 Task: Add Andalou Naturals Clementine Hand Cream to the cart.
Action: Mouse moved to (705, 240)
Screenshot: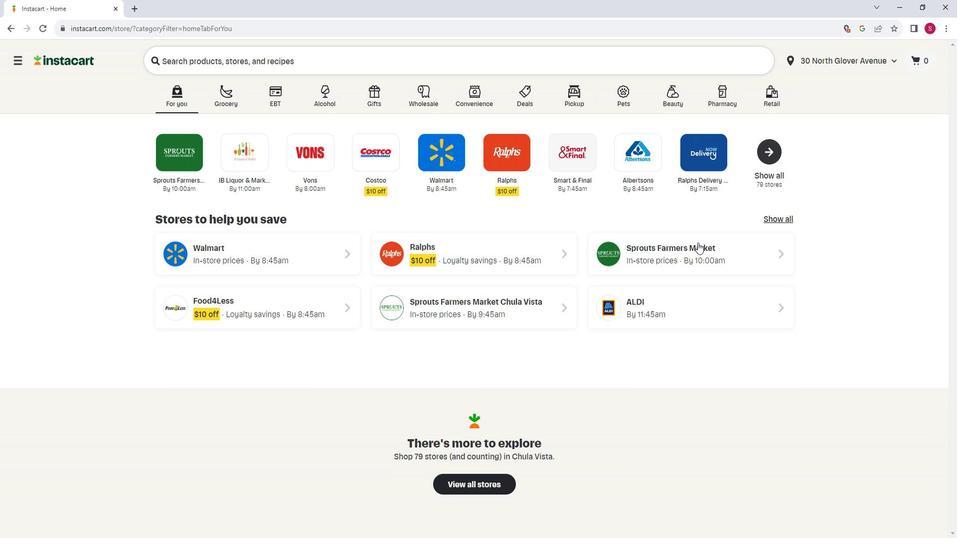 
Action: Mouse pressed left at (705, 240)
Screenshot: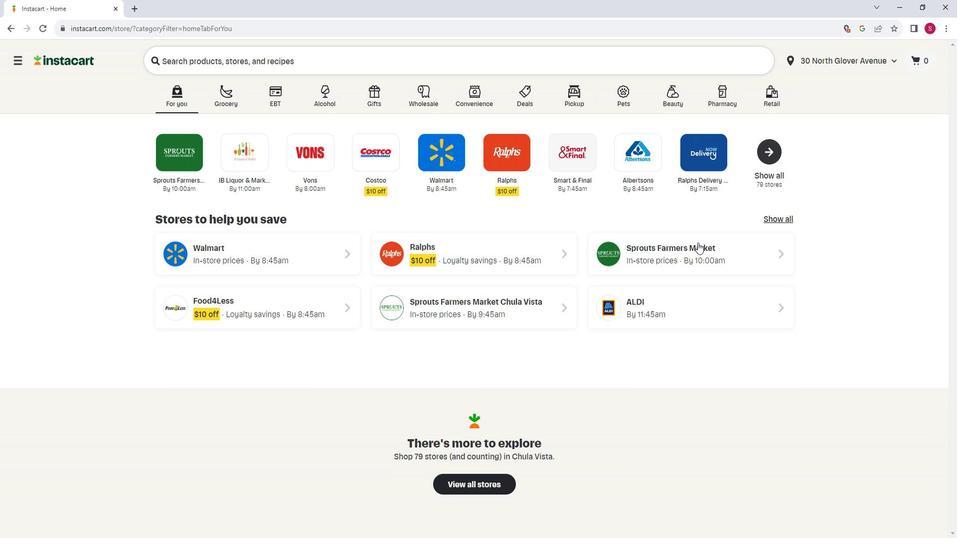
Action: Mouse moved to (97, 344)
Screenshot: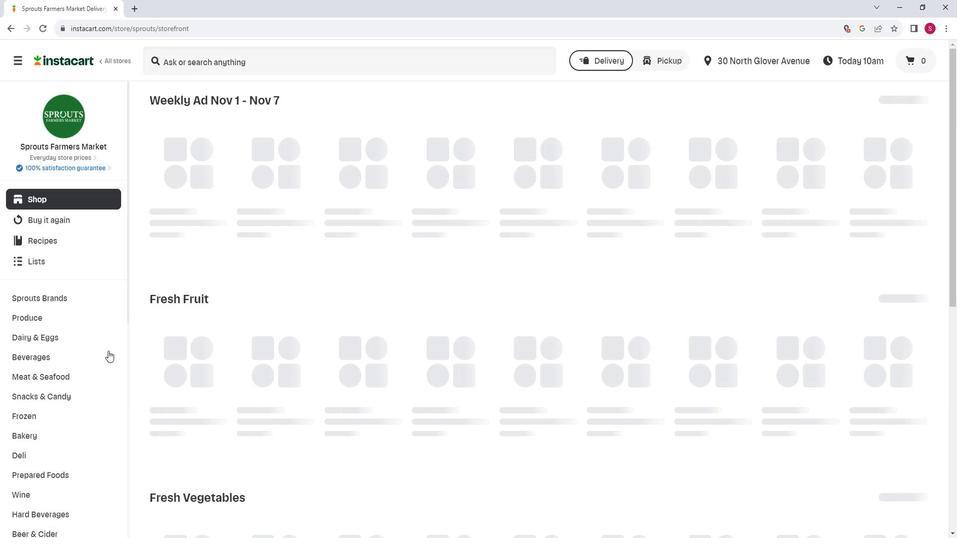 
Action: Mouse scrolled (97, 344) with delta (0, 0)
Screenshot: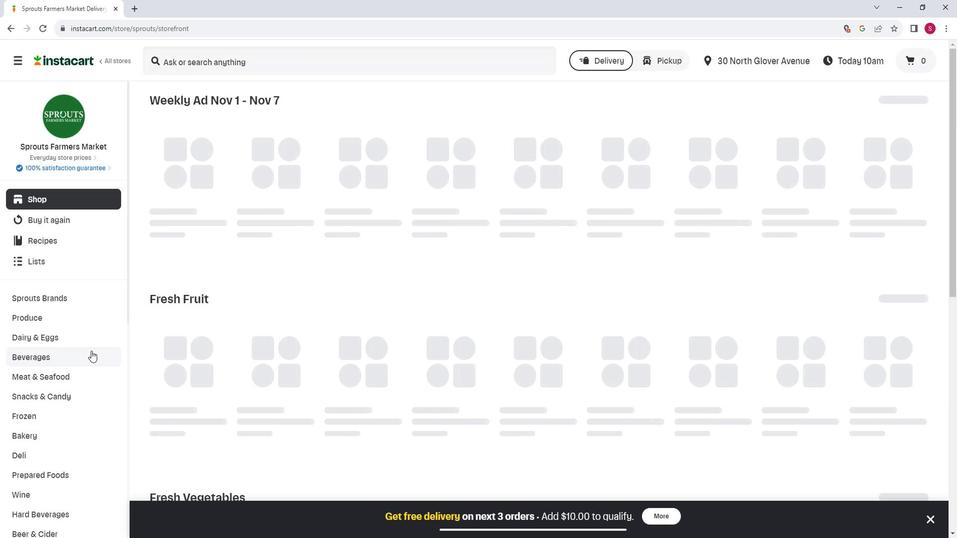 
Action: Mouse moved to (102, 337)
Screenshot: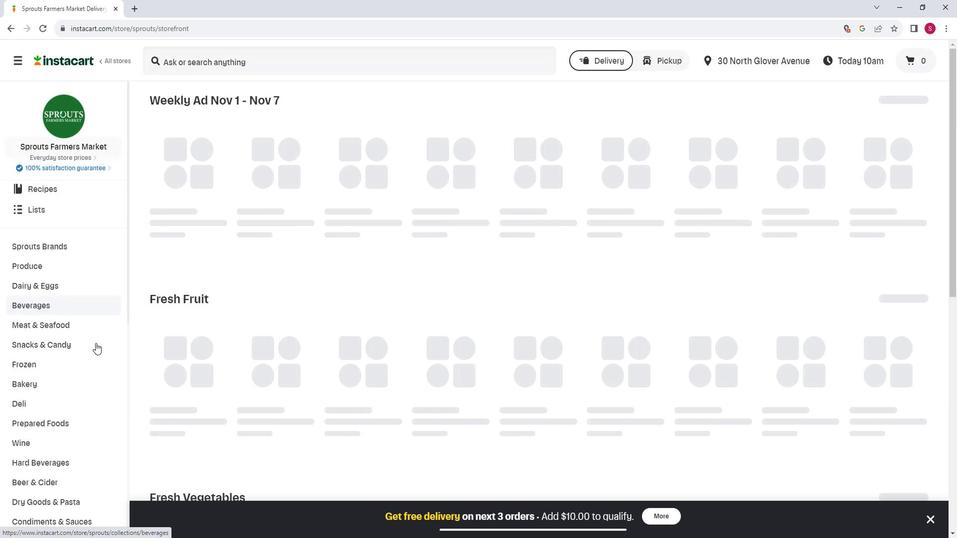
Action: Mouse scrolled (102, 336) with delta (0, 0)
Screenshot: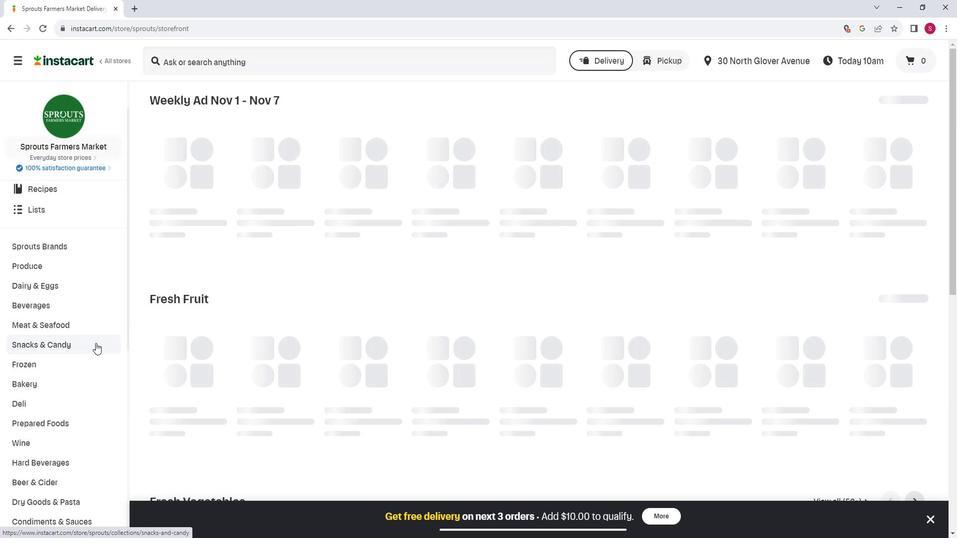 
Action: Mouse scrolled (102, 336) with delta (0, 0)
Screenshot: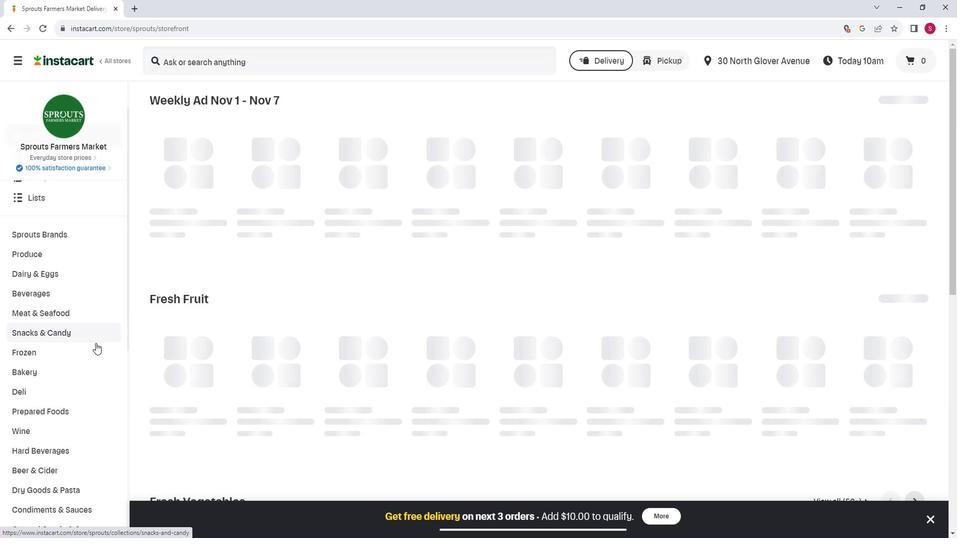 
Action: Mouse moved to (102, 336)
Screenshot: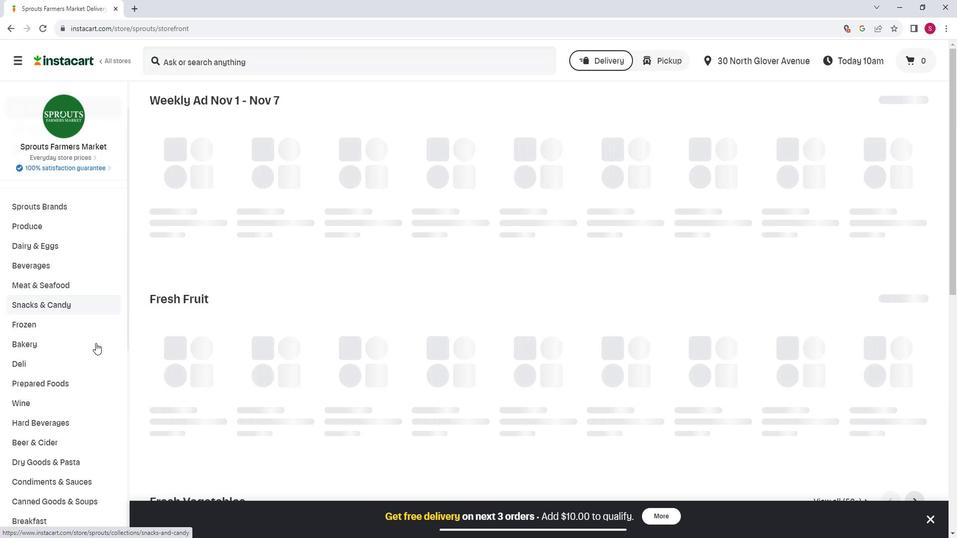 
Action: Mouse scrolled (102, 336) with delta (0, 0)
Screenshot: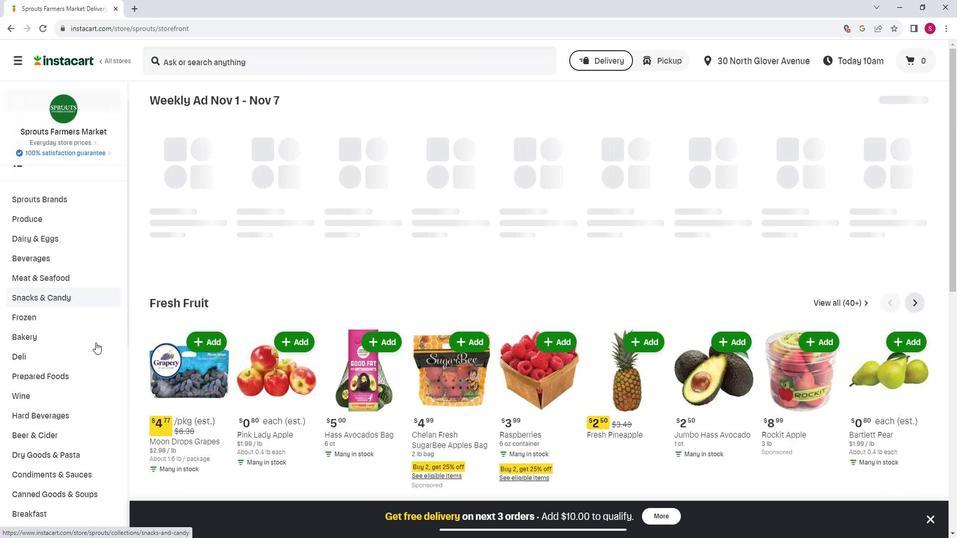 
Action: Mouse moved to (100, 340)
Screenshot: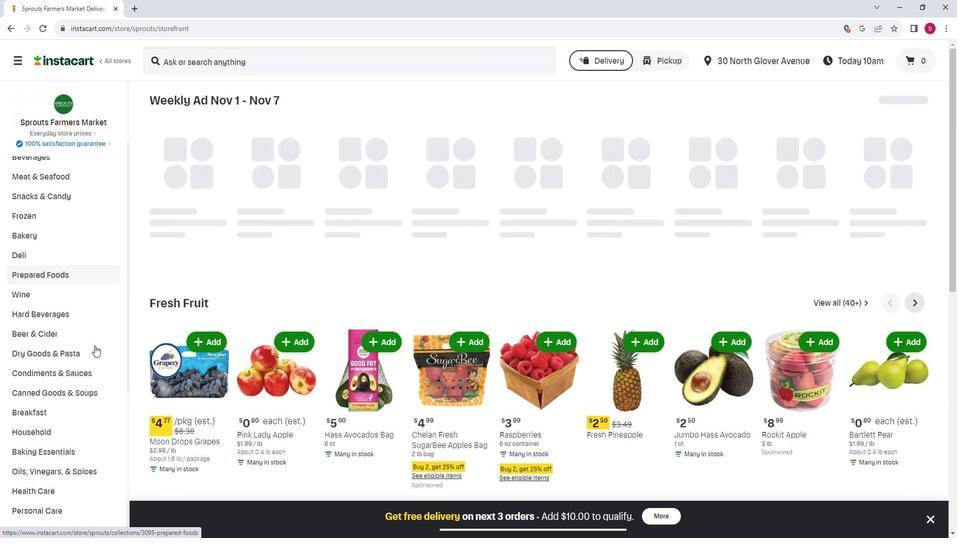 
Action: Mouse scrolled (100, 339) with delta (0, 0)
Screenshot: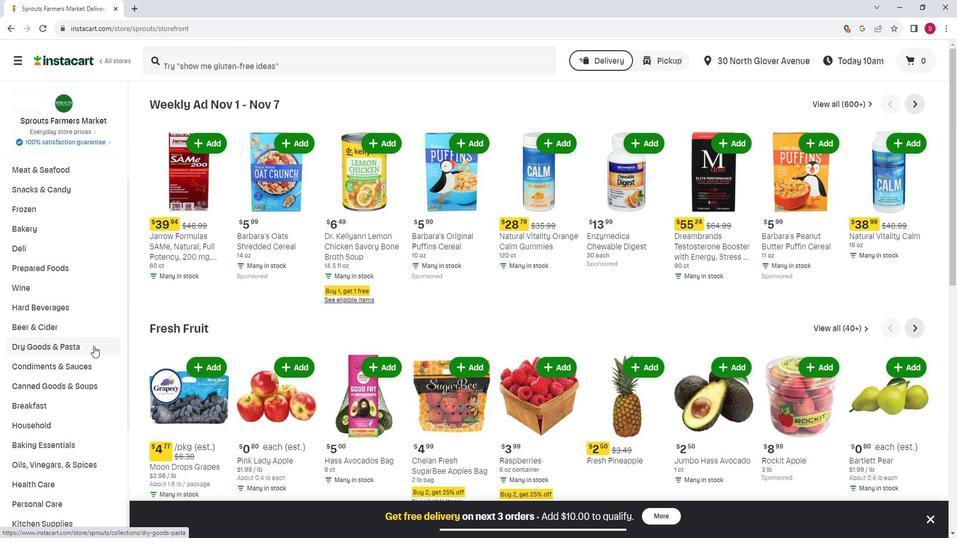 
Action: Mouse scrolled (100, 339) with delta (0, 0)
Screenshot: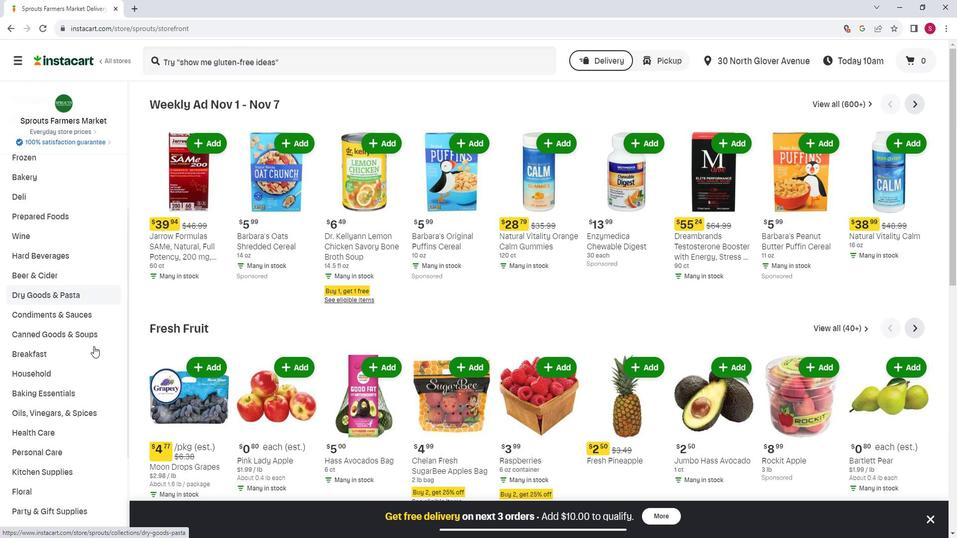
Action: Mouse moved to (82, 388)
Screenshot: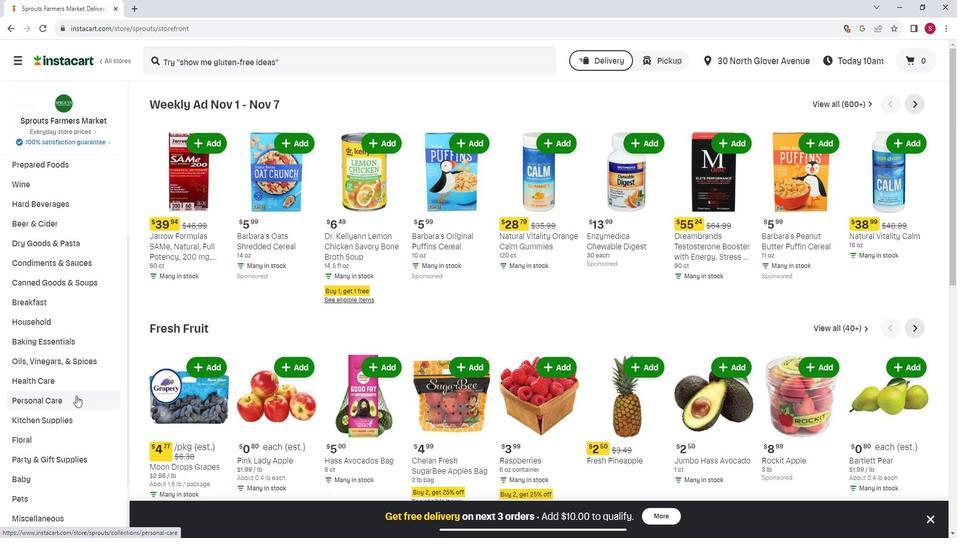 
Action: Mouse pressed left at (82, 388)
Screenshot: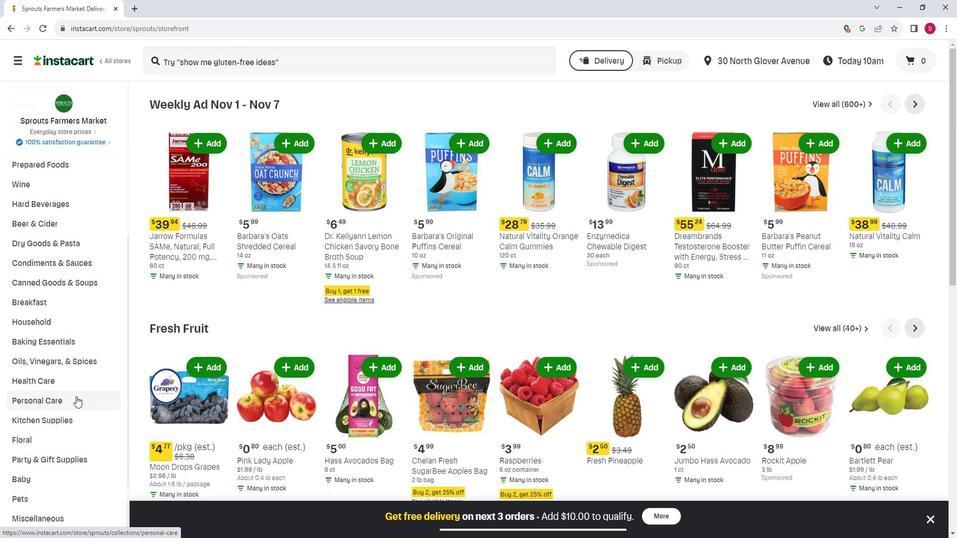 
Action: Mouse moved to (262, 132)
Screenshot: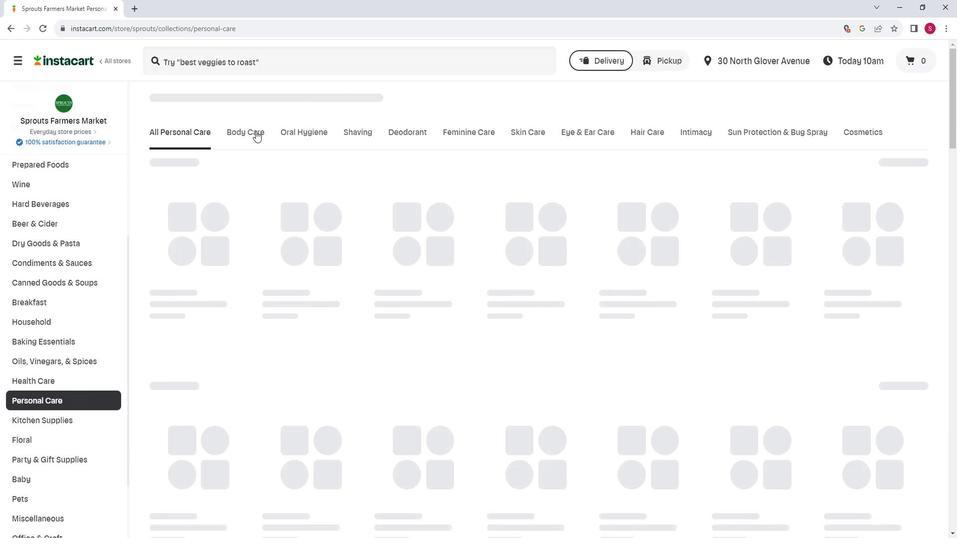 
Action: Mouse pressed left at (262, 132)
Screenshot: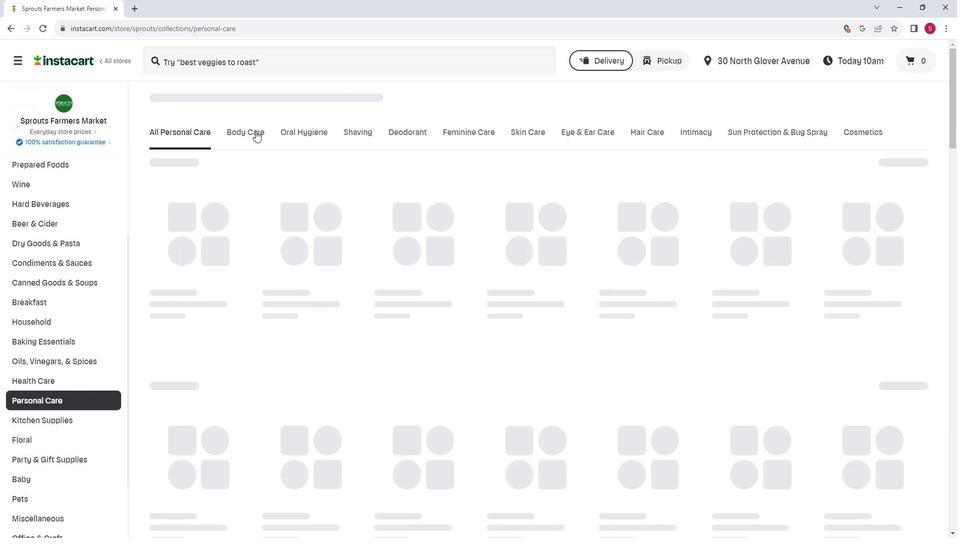 
Action: Mouse moved to (406, 167)
Screenshot: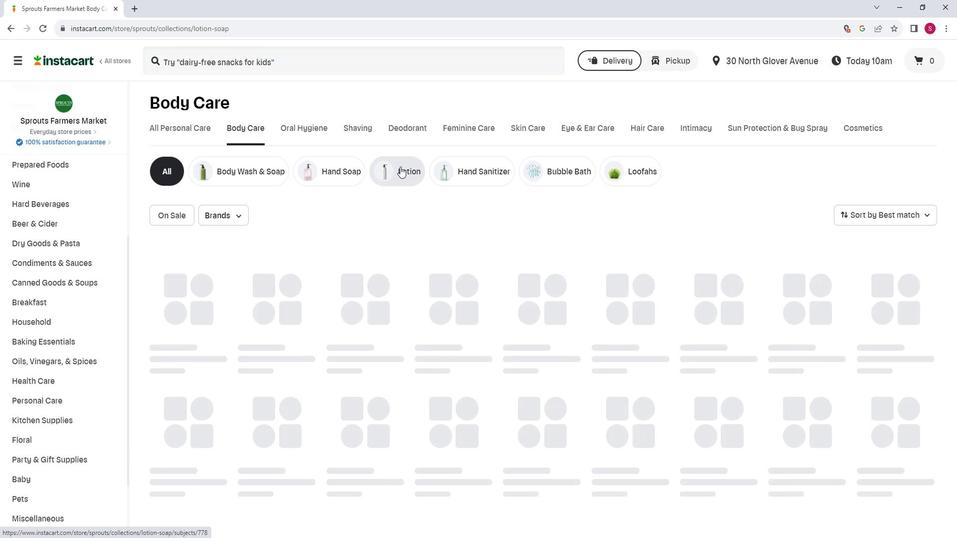 
Action: Mouse pressed left at (406, 167)
Screenshot: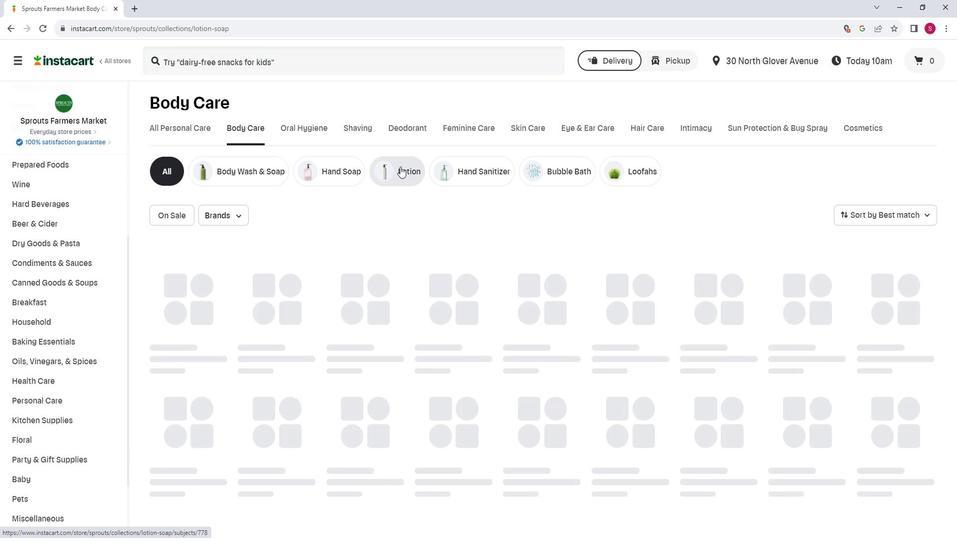
Action: Mouse moved to (231, 65)
Screenshot: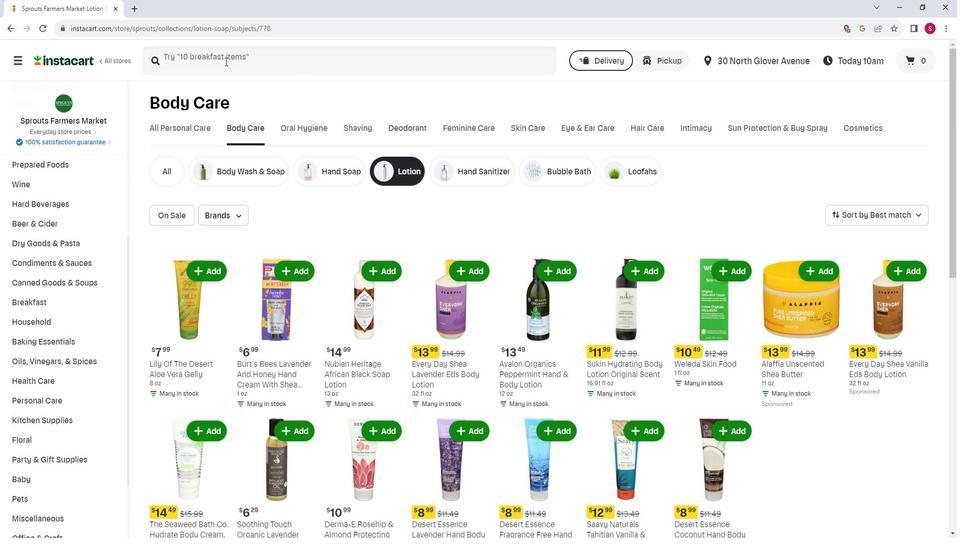 
Action: Mouse pressed left at (231, 65)
Screenshot: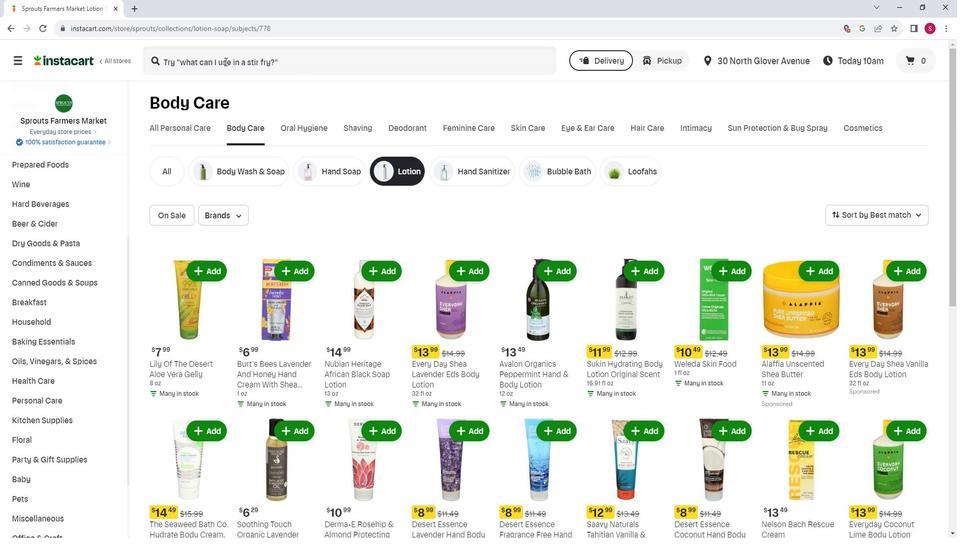 
Action: Key pressed <Key.shift>Andalou<Key.space>
Screenshot: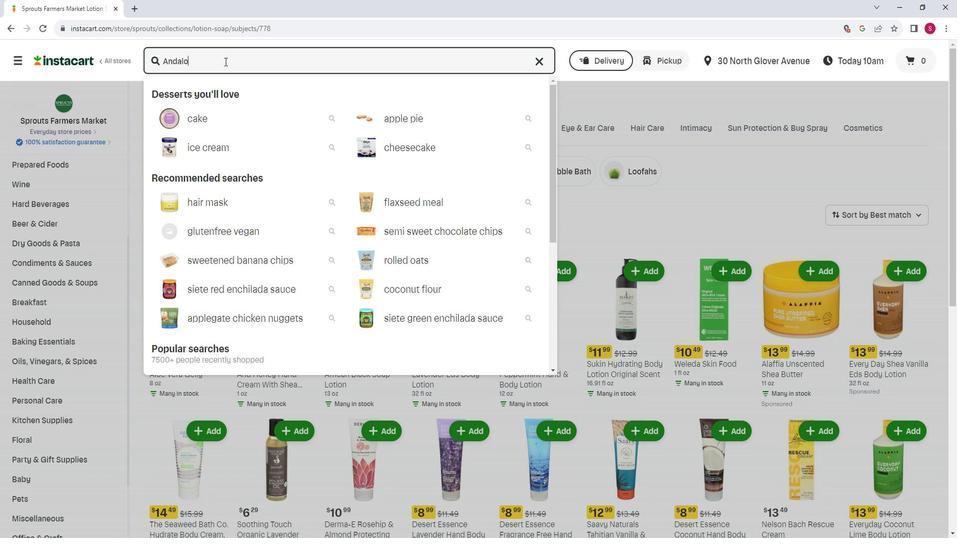 
Action: Mouse moved to (228, 59)
Screenshot: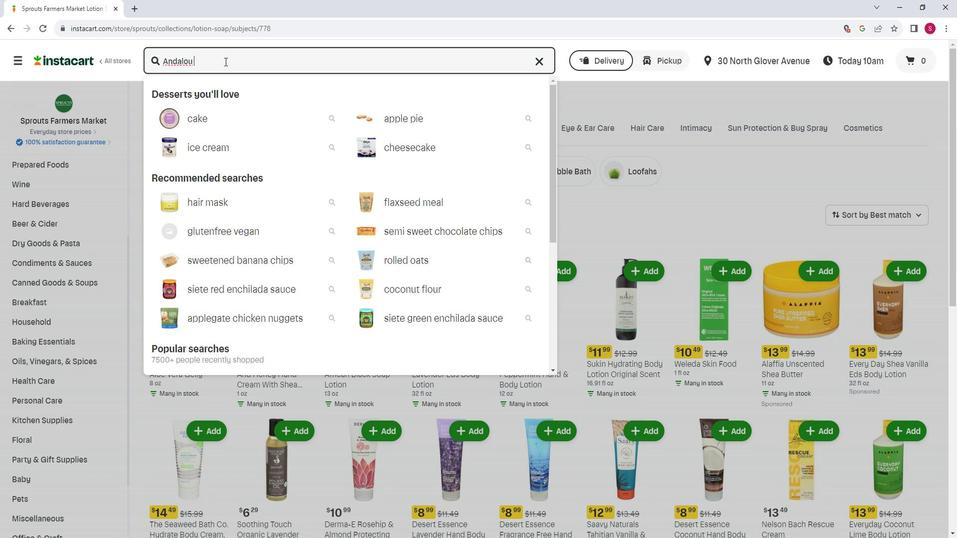 
Action: Key pressed <Key.shift>Naturals<Key.space><Key.shift>C
Screenshot: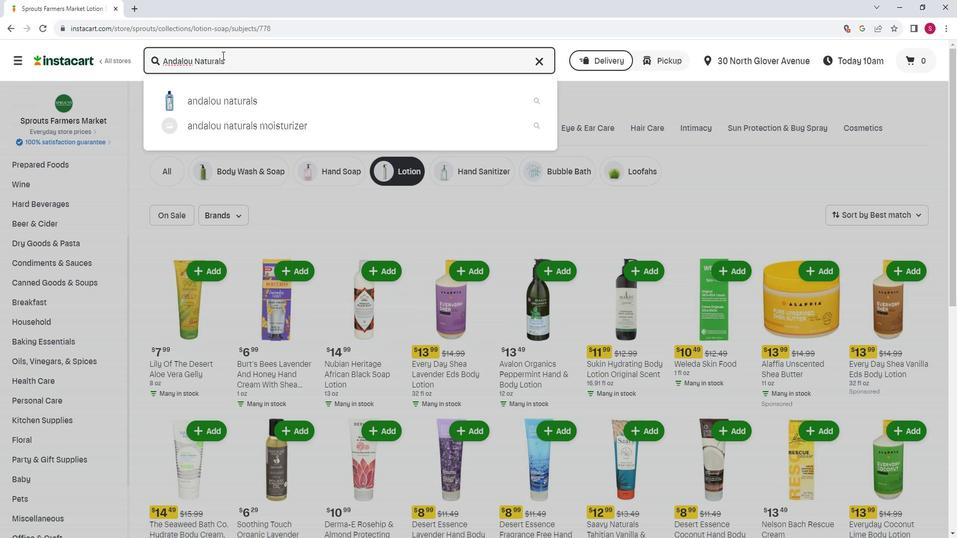 
Action: Mouse moved to (226, 52)
Screenshot: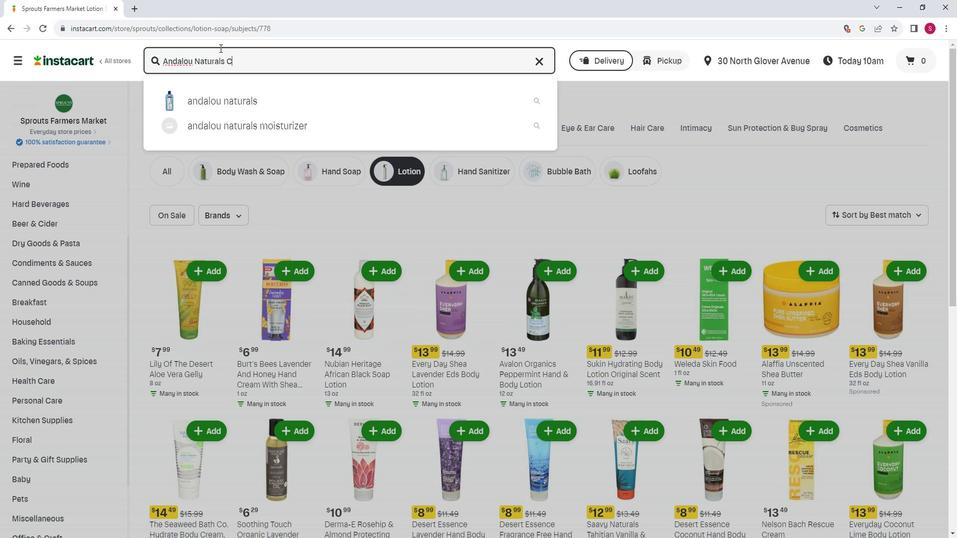 
Action: Key pressed lementine<Key.space><Key.shift>Hand<Key.space><Key.shift>Cream<Key.space><Key.enter>
Screenshot: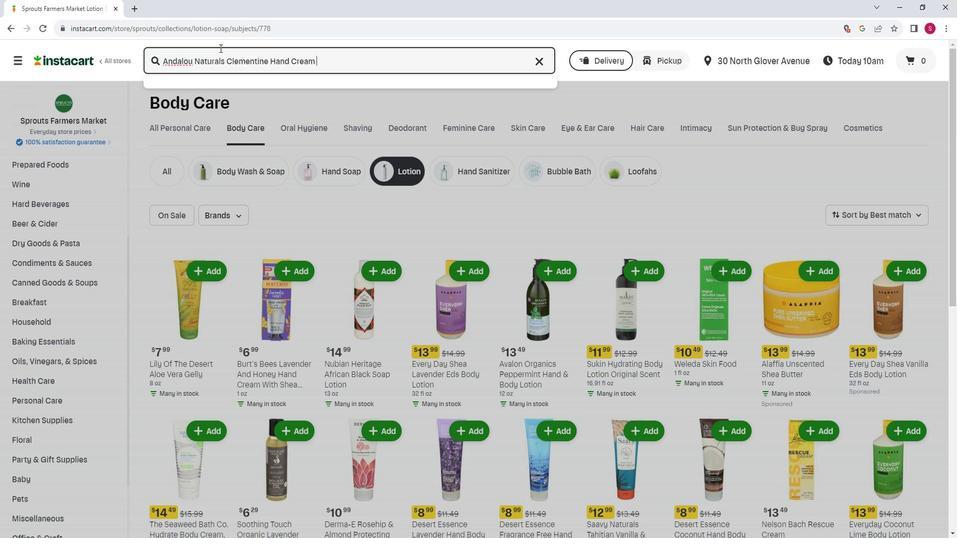 
Action: Mouse moved to (473, 204)
Screenshot: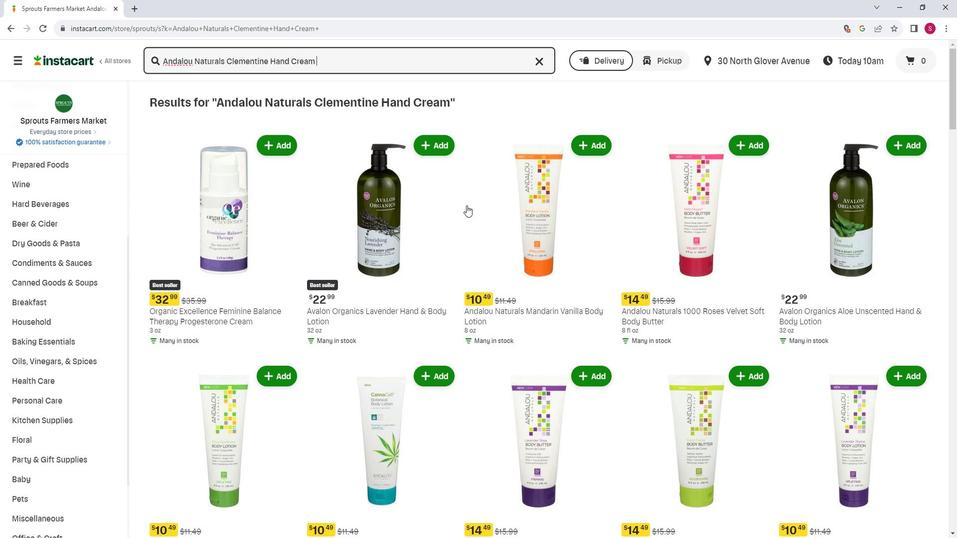 
Action: Mouse scrolled (473, 203) with delta (0, 0)
Screenshot: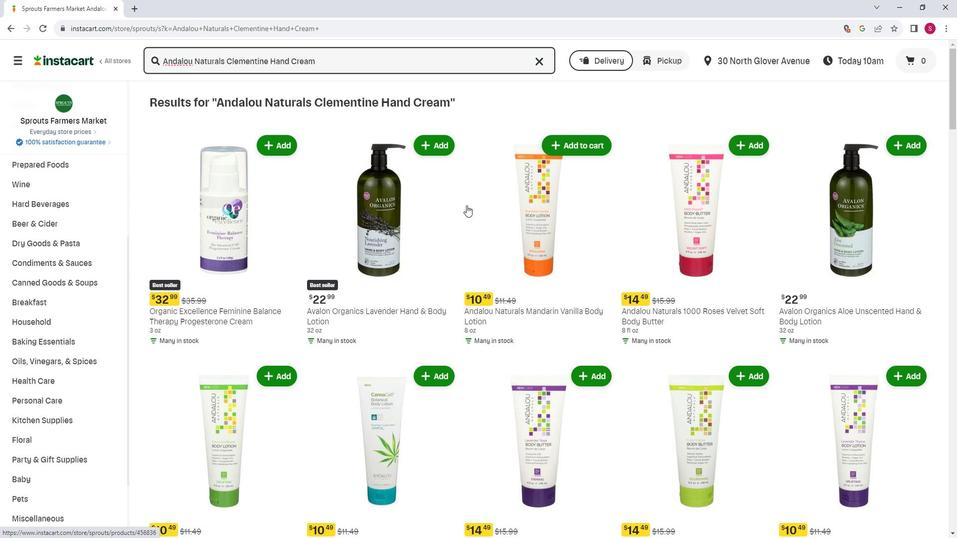 
Action: Mouse scrolled (473, 203) with delta (0, 0)
Screenshot: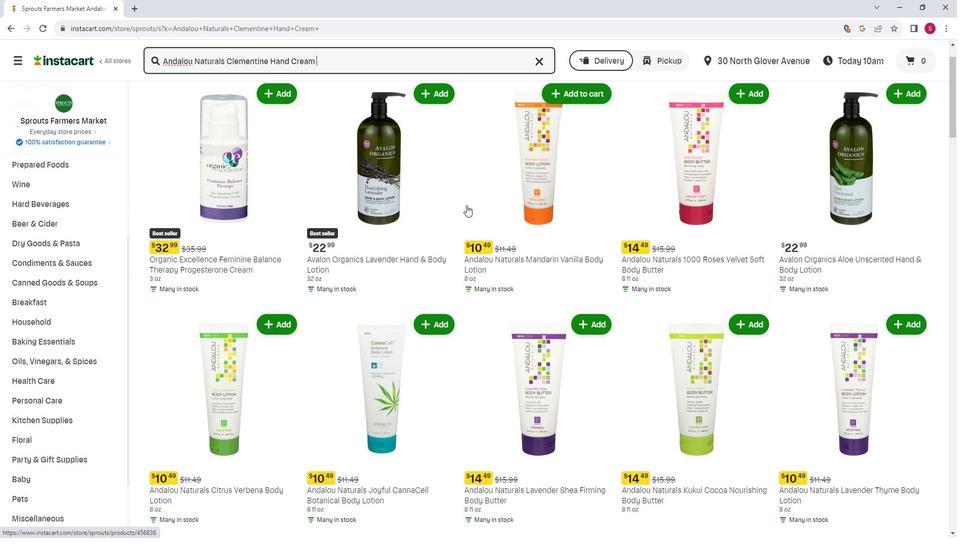 
Action: Mouse scrolled (473, 203) with delta (0, 0)
Screenshot: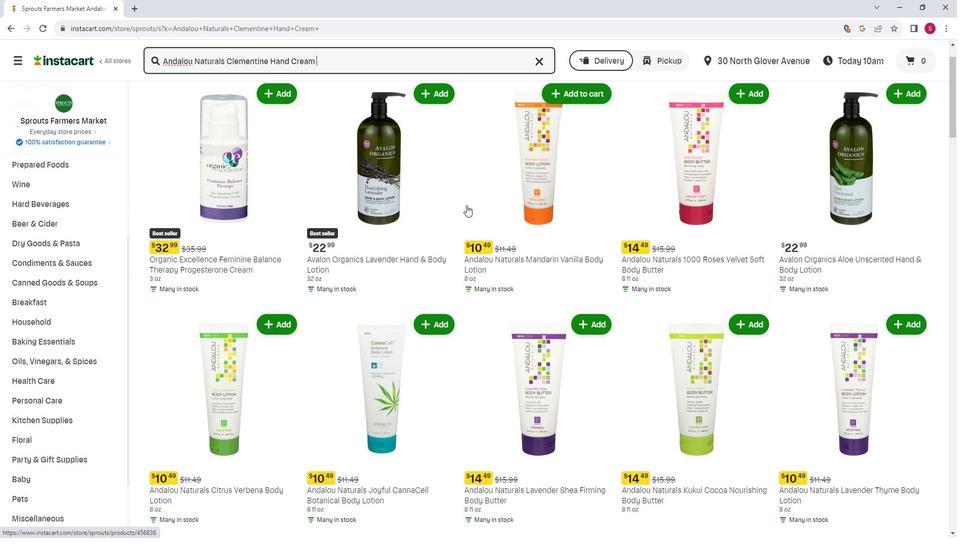 
Action: Mouse moved to (475, 232)
Screenshot: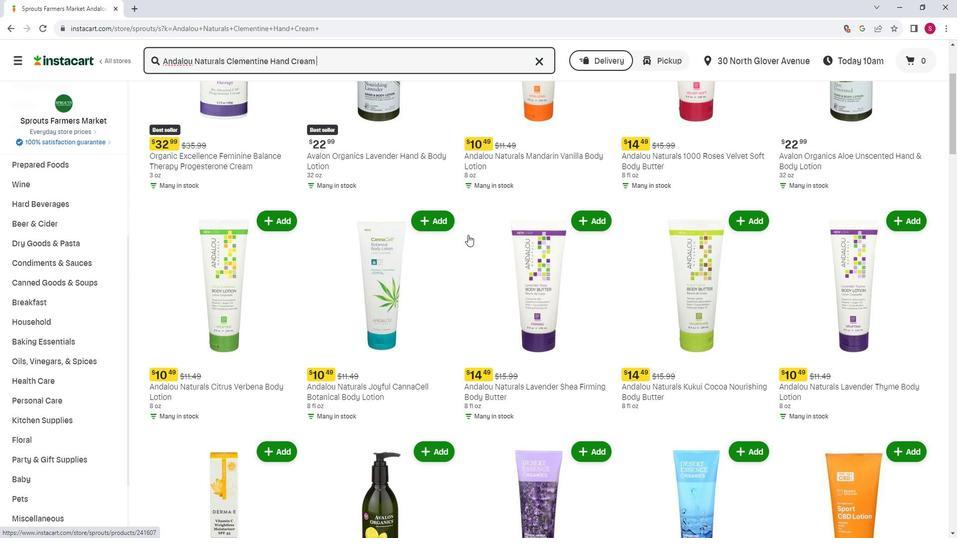 
Action: Mouse scrolled (475, 232) with delta (0, 0)
Screenshot: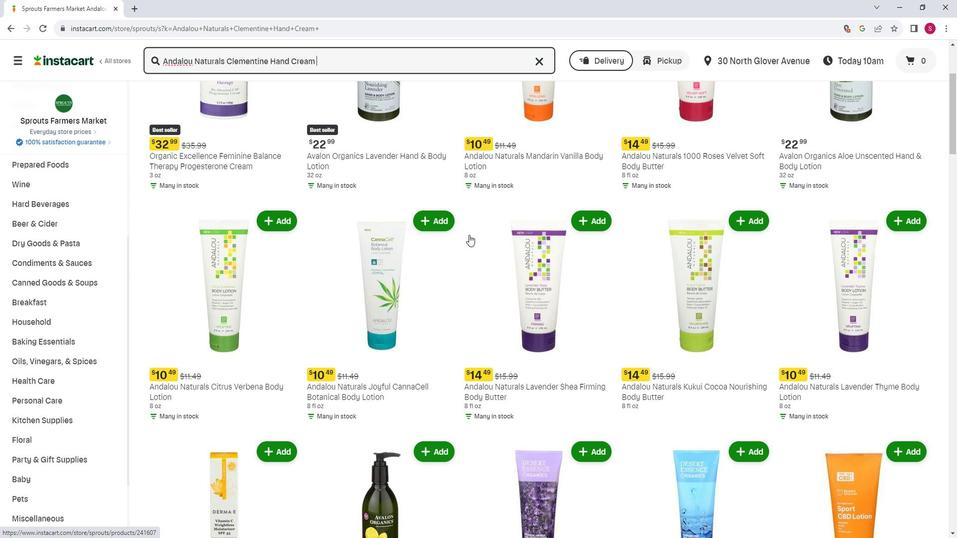 
Action: Mouse moved to (475, 228)
Screenshot: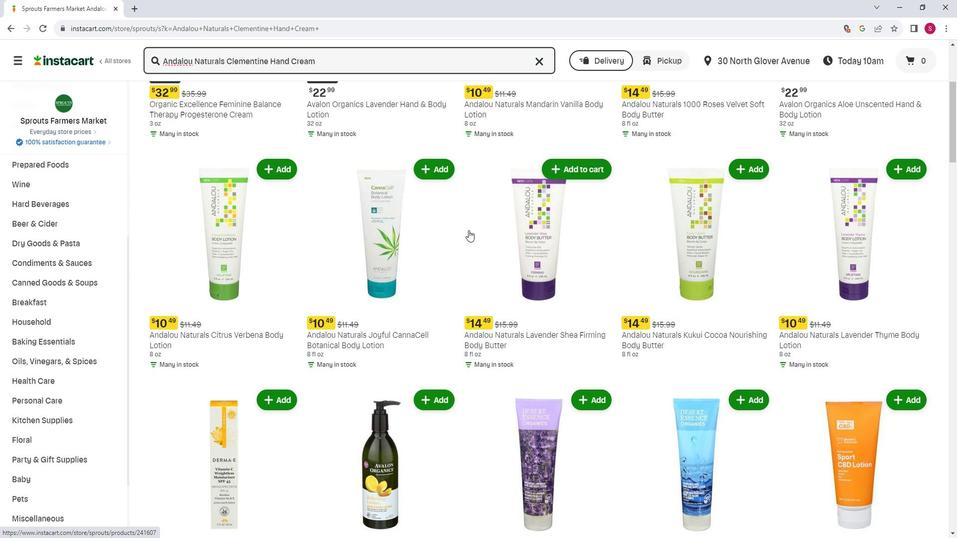 
Action: Mouse scrolled (475, 227) with delta (0, 0)
Screenshot: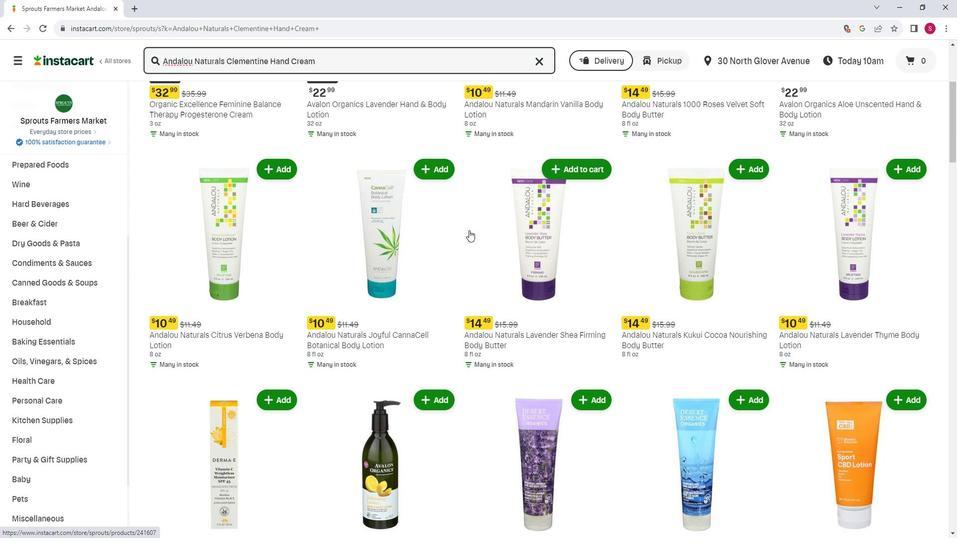 
Action: Mouse moved to (476, 228)
Screenshot: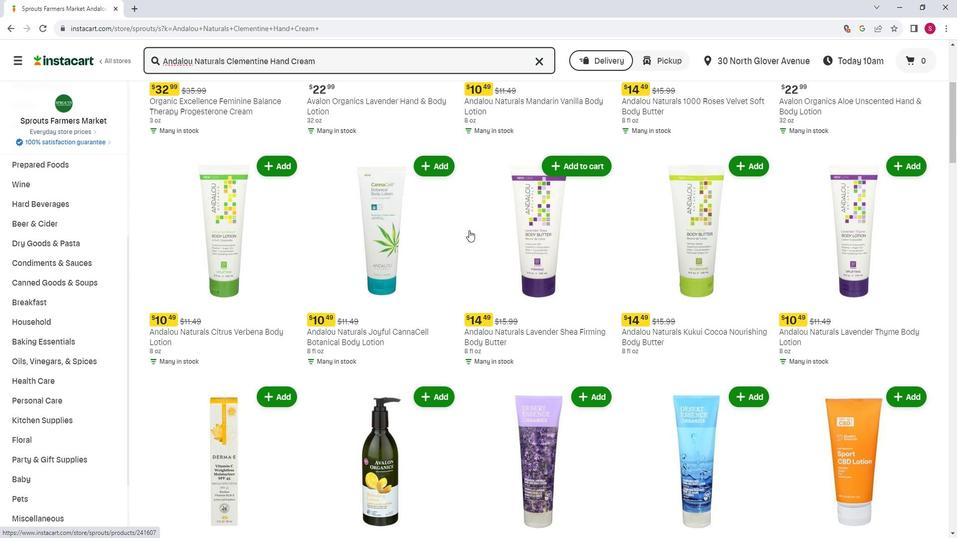 
Action: Mouse scrolled (476, 228) with delta (0, 0)
Screenshot: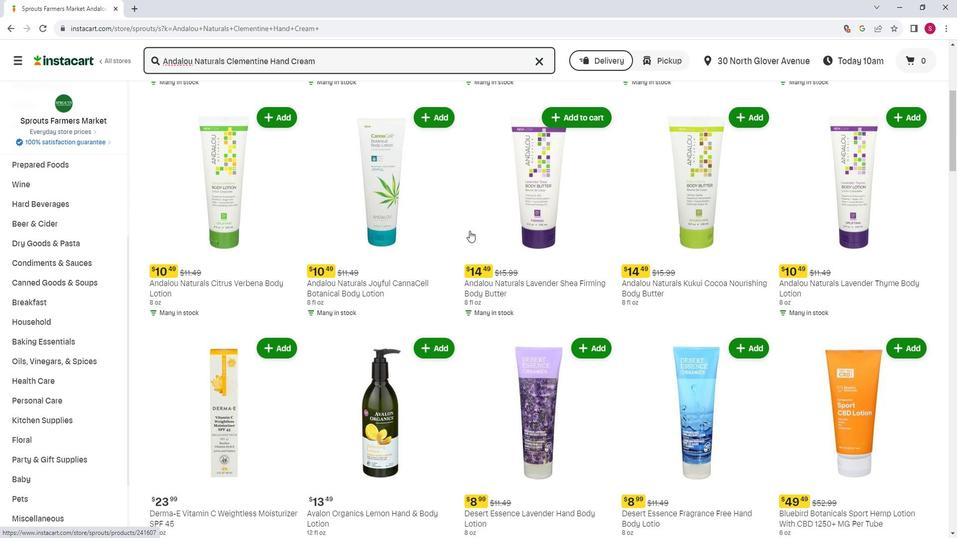 
Action: Mouse moved to (467, 231)
Screenshot: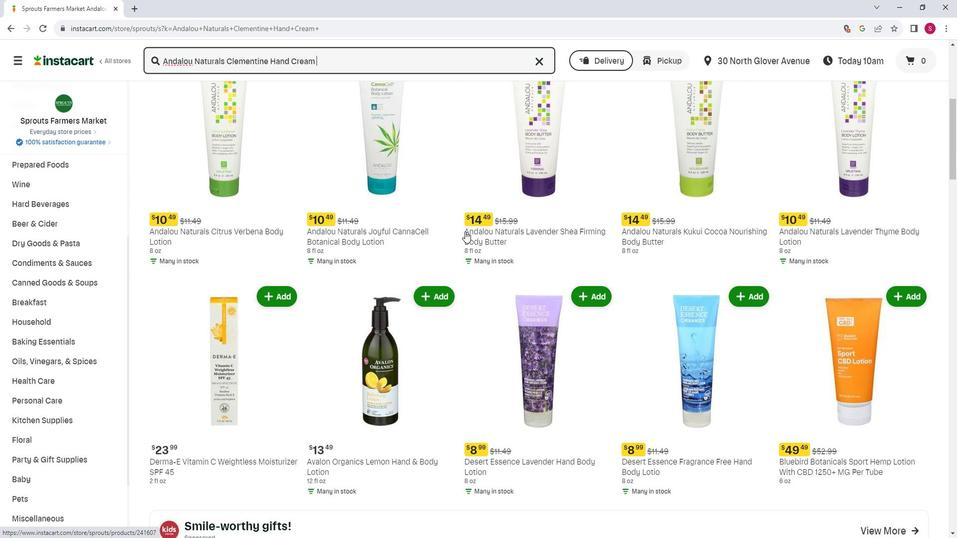 
Action: Mouse scrolled (467, 230) with delta (0, 0)
Screenshot: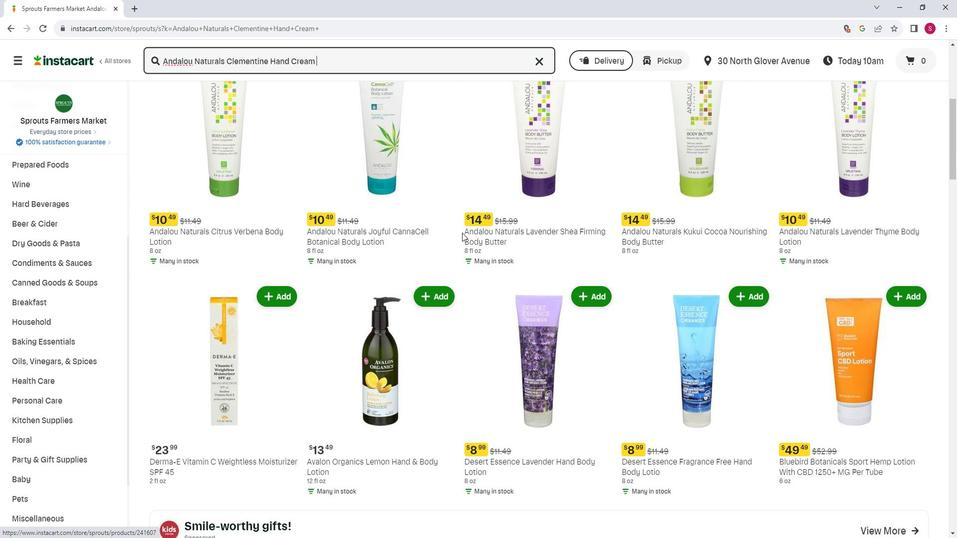 
Action: Mouse moved to (467, 248)
Screenshot: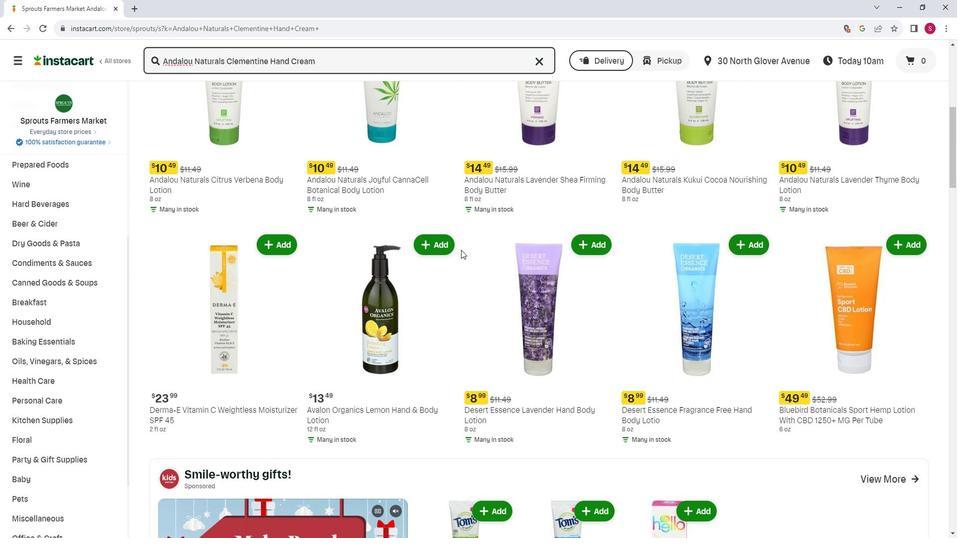 
Action: Mouse scrolled (467, 248) with delta (0, 0)
Screenshot: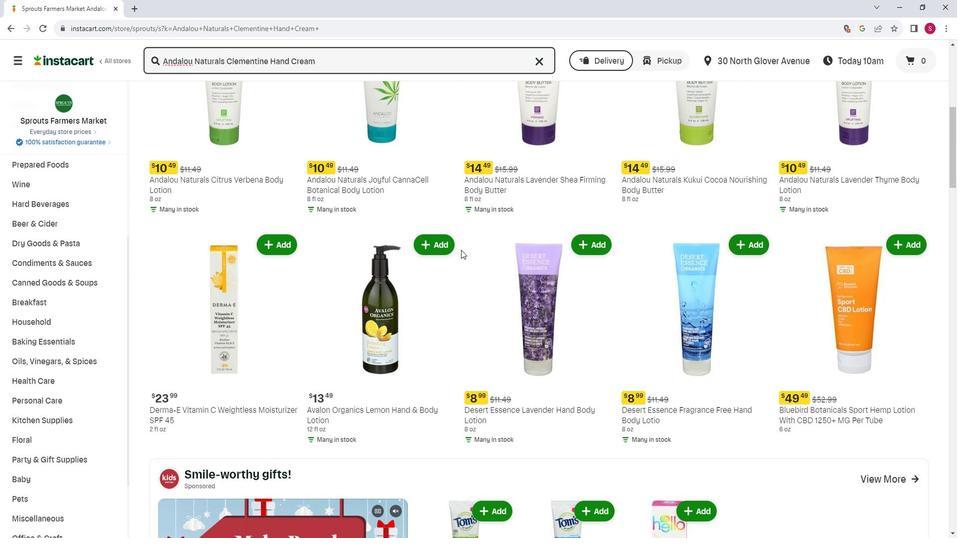 
Action: Mouse moved to (468, 250)
Screenshot: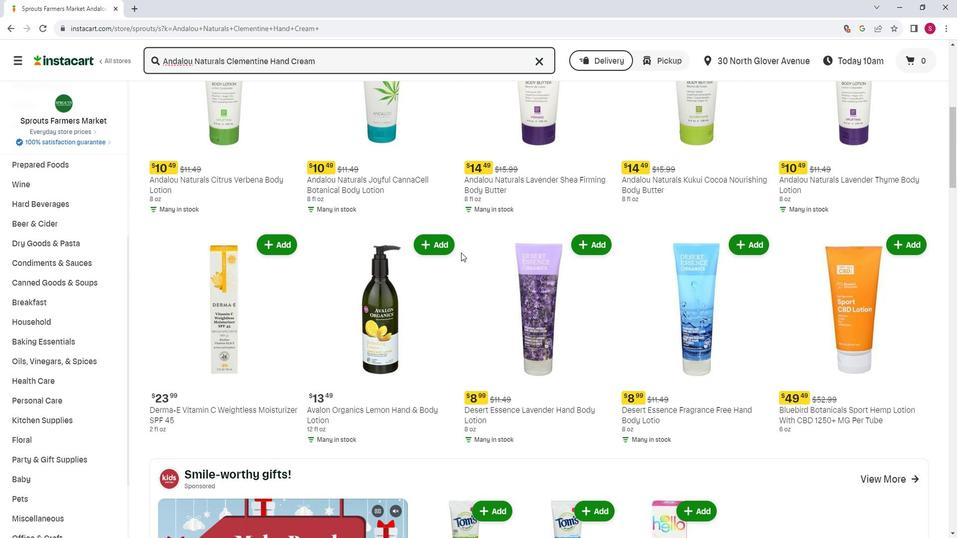 
Action: Mouse scrolled (468, 250) with delta (0, 0)
Screenshot: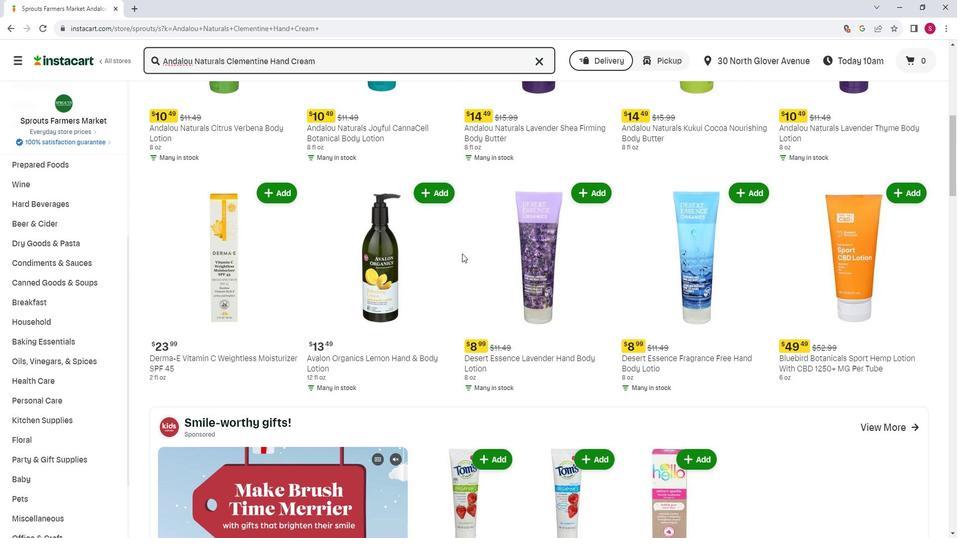 
Action: Mouse moved to (469, 251)
Screenshot: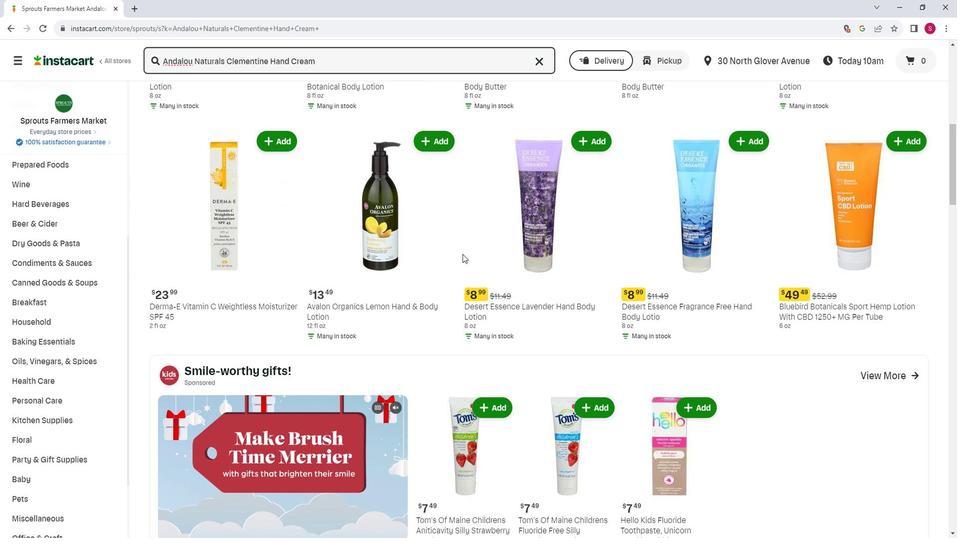 
Action: Mouse scrolled (469, 250) with delta (0, 0)
Screenshot: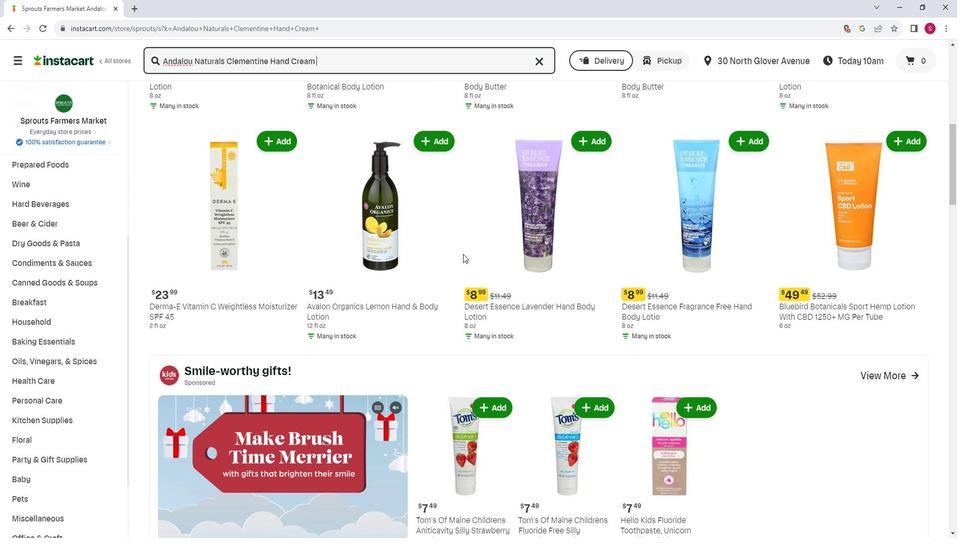 
Action: Mouse scrolled (469, 250) with delta (0, 0)
Screenshot: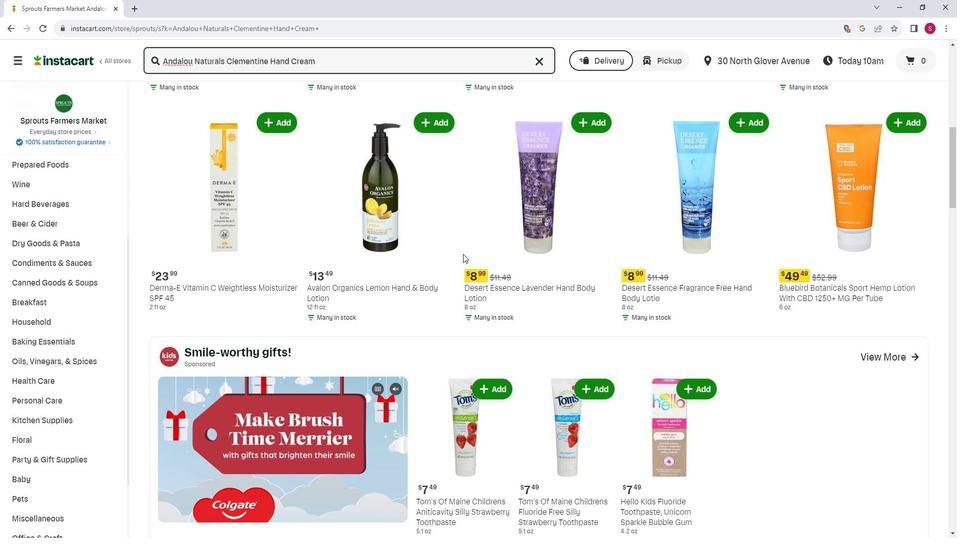 
Action: Mouse scrolled (469, 250) with delta (0, 0)
Screenshot: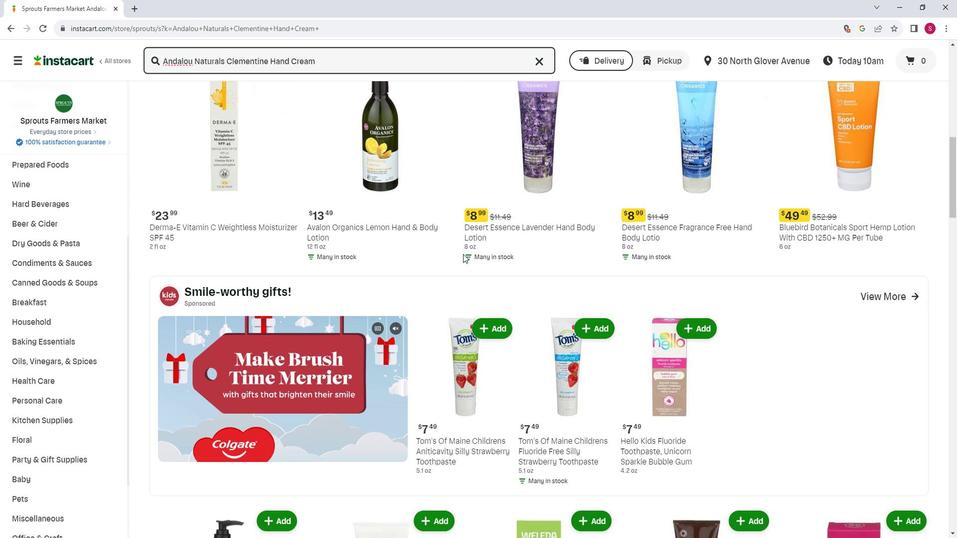 
Action: Mouse scrolled (469, 250) with delta (0, 0)
Screenshot: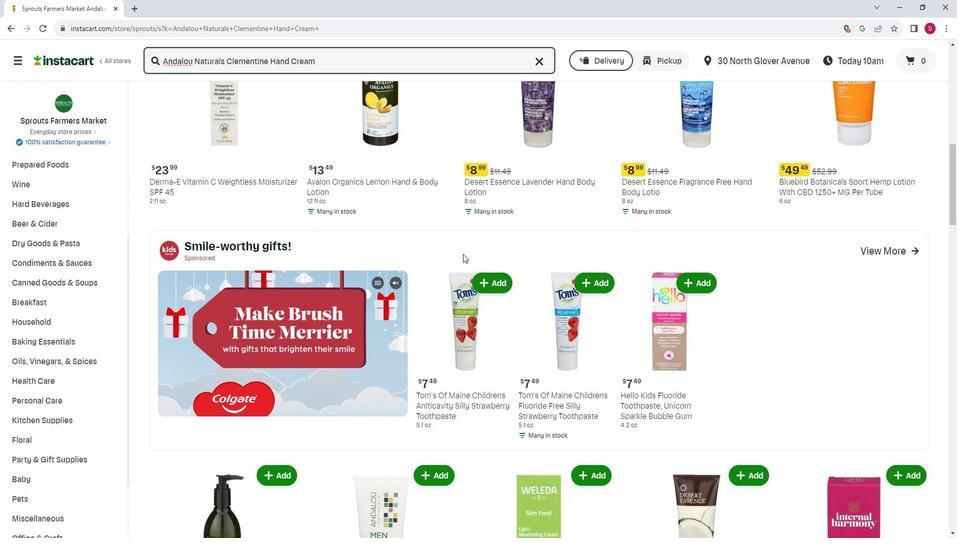 
Action: Mouse scrolled (469, 250) with delta (0, 0)
Screenshot: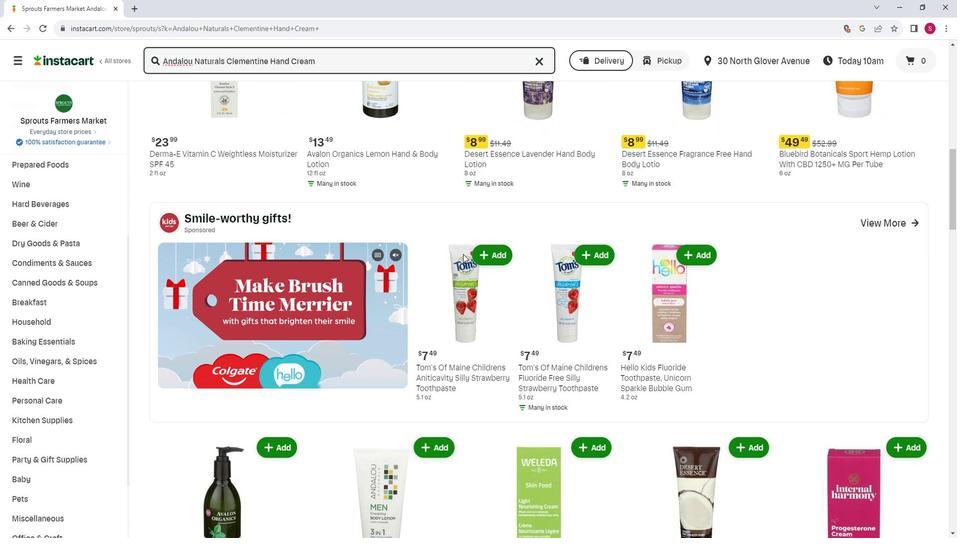 
Action: Mouse scrolled (469, 250) with delta (0, 0)
Screenshot: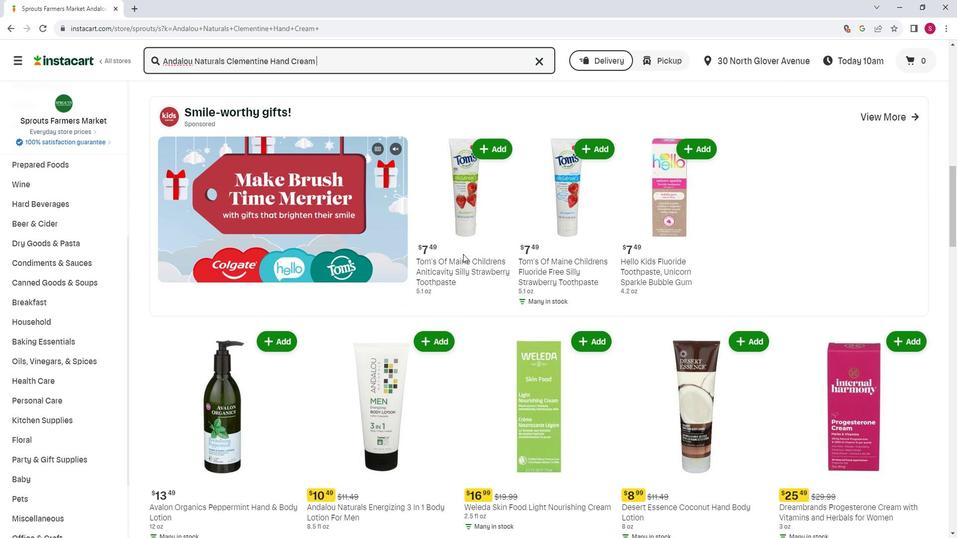 
Action: Mouse moved to (468, 251)
Screenshot: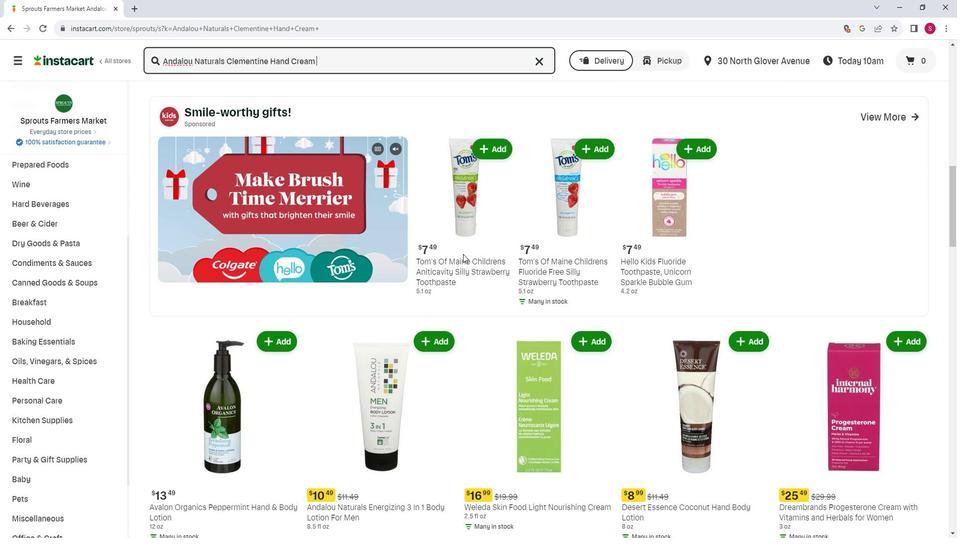 
Action: Mouse scrolled (468, 250) with delta (0, 0)
Screenshot: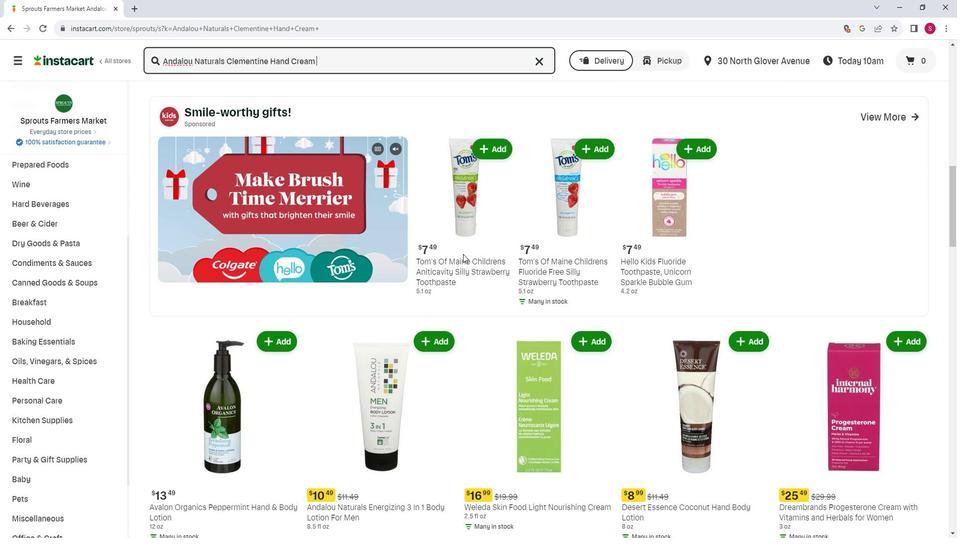 
Action: Mouse moved to (468, 250)
Screenshot: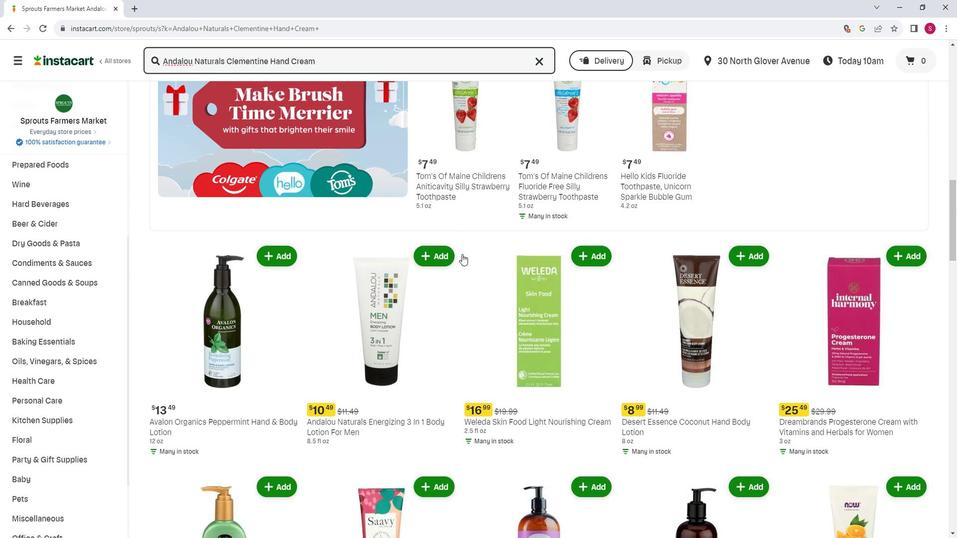 
Action: Mouse scrolled (468, 250) with delta (0, 0)
Screenshot: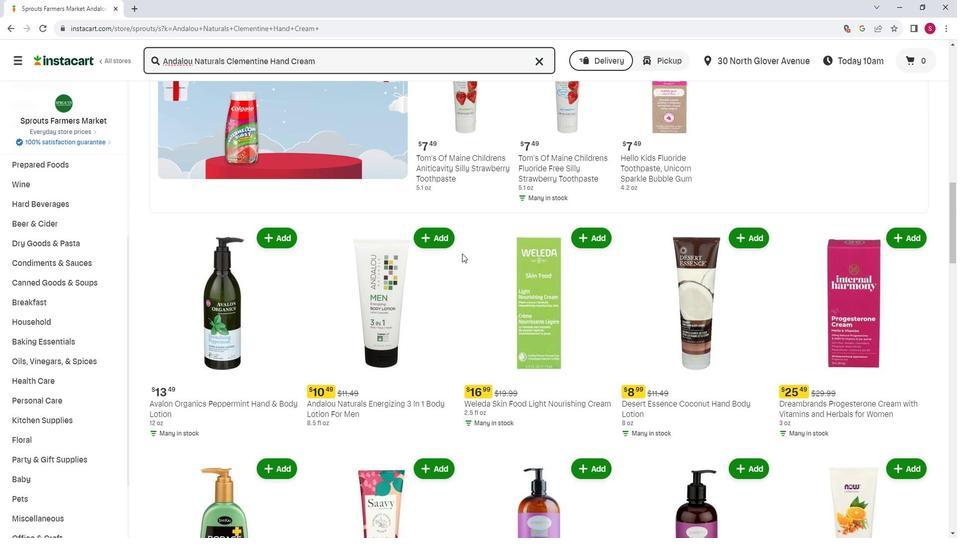 
Action: Mouse moved to (463, 246)
Screenshot: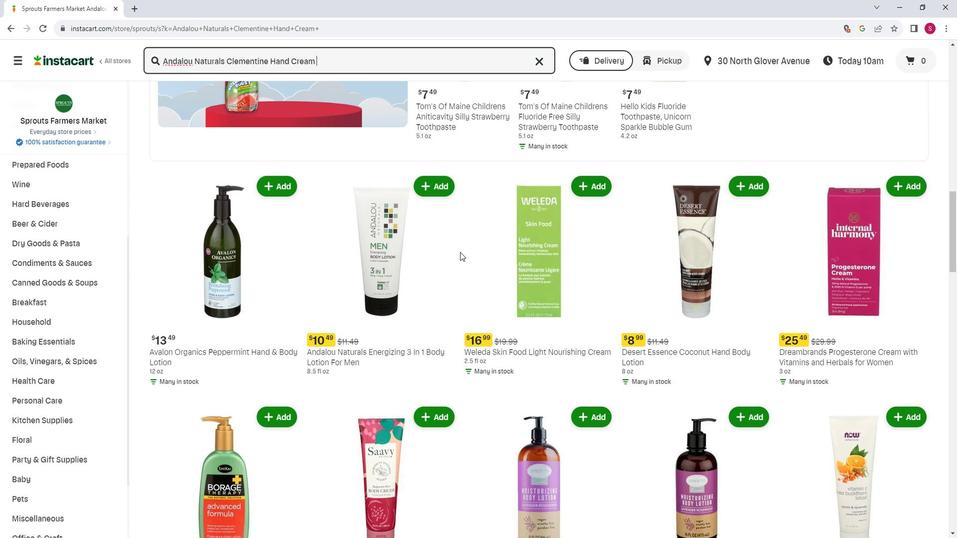 
